 Task: Open a blank worksheet and write heading  Product price data  Add product name:-  ' TOMS Shoe, UGG Shoe, Wolverine Shoe, Z-Coil Shoe, Adidas shoe, Gucci T-shirt, Louis Vuitton bag, Zara Shirt, H&M jeans, Chanel perfume. ' in August Last week sales are  5000 to 5050. product price in between:-  5000 to 10000. Save page analysisSalesForecast_2024
Action: Mouse moved to (106, 126)
Screenshot: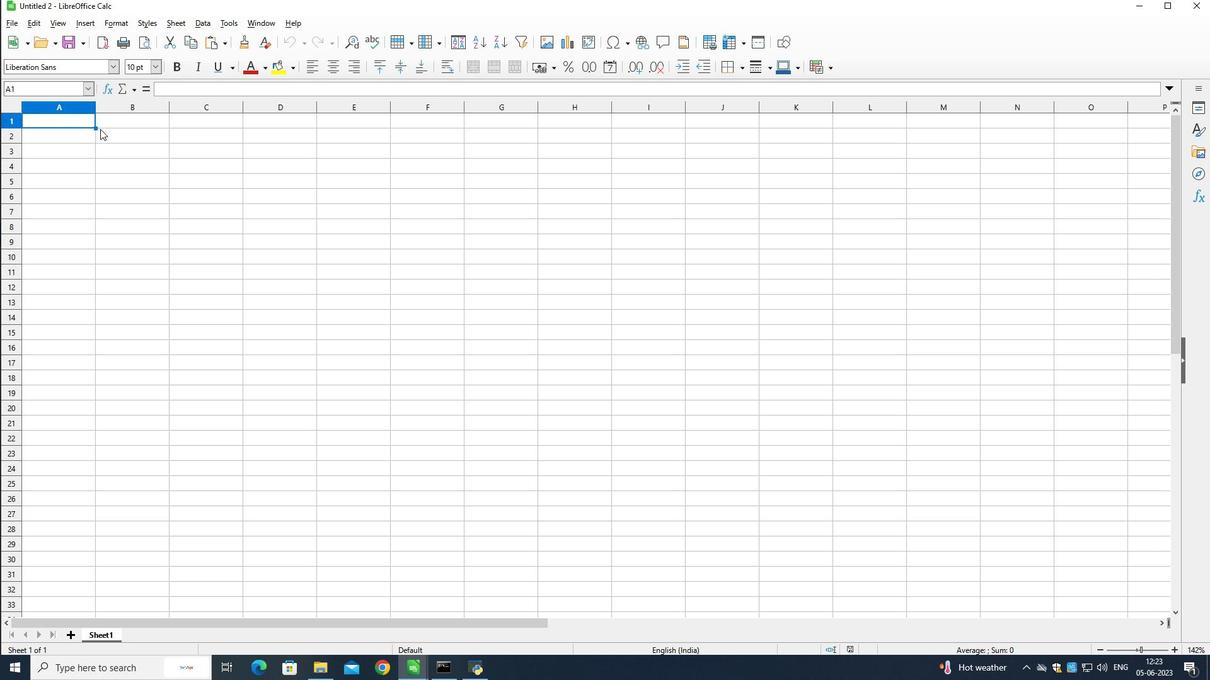 
Action: Mouse pressed left at (106, 126)
Screenshot: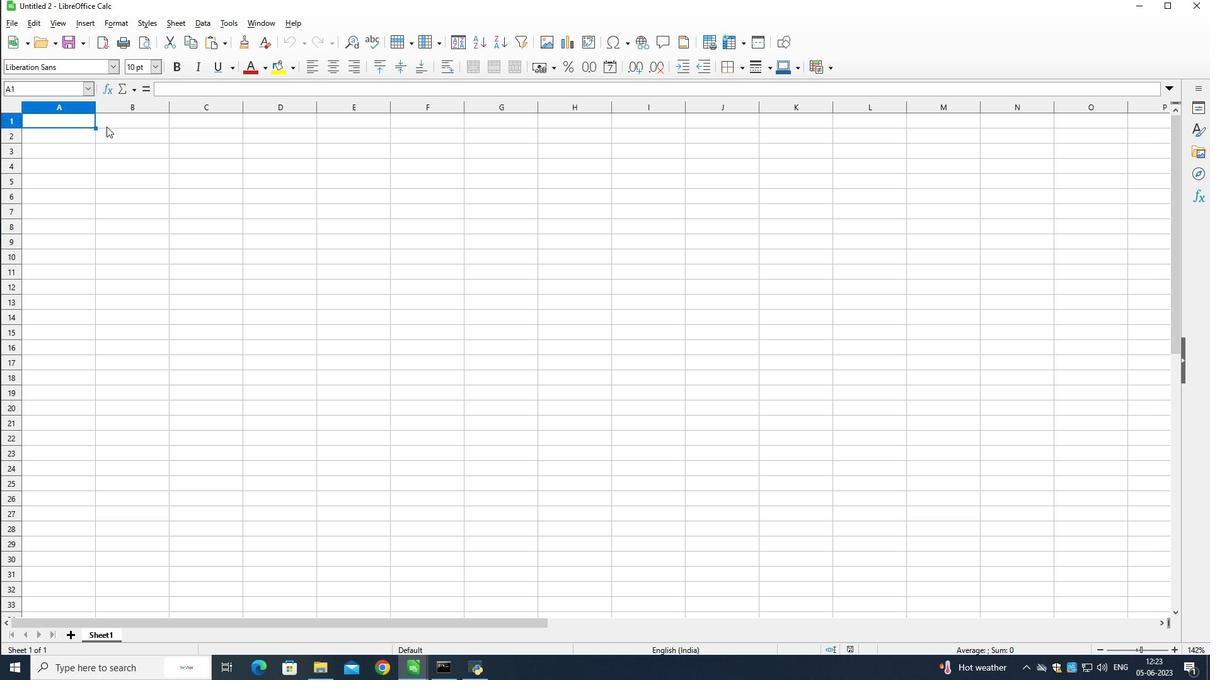 
Action: Mouse moved to (124, 133)
Screenshot: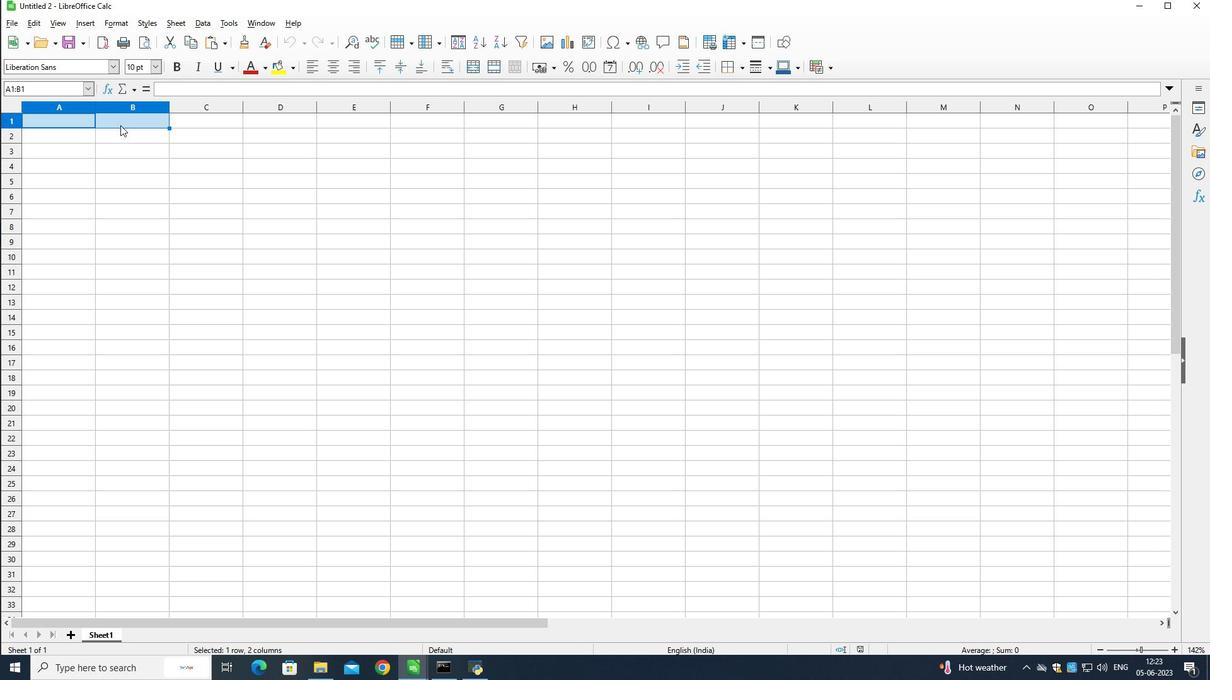 
Action: Mouse pressed right at (124, 133)
Screenshot: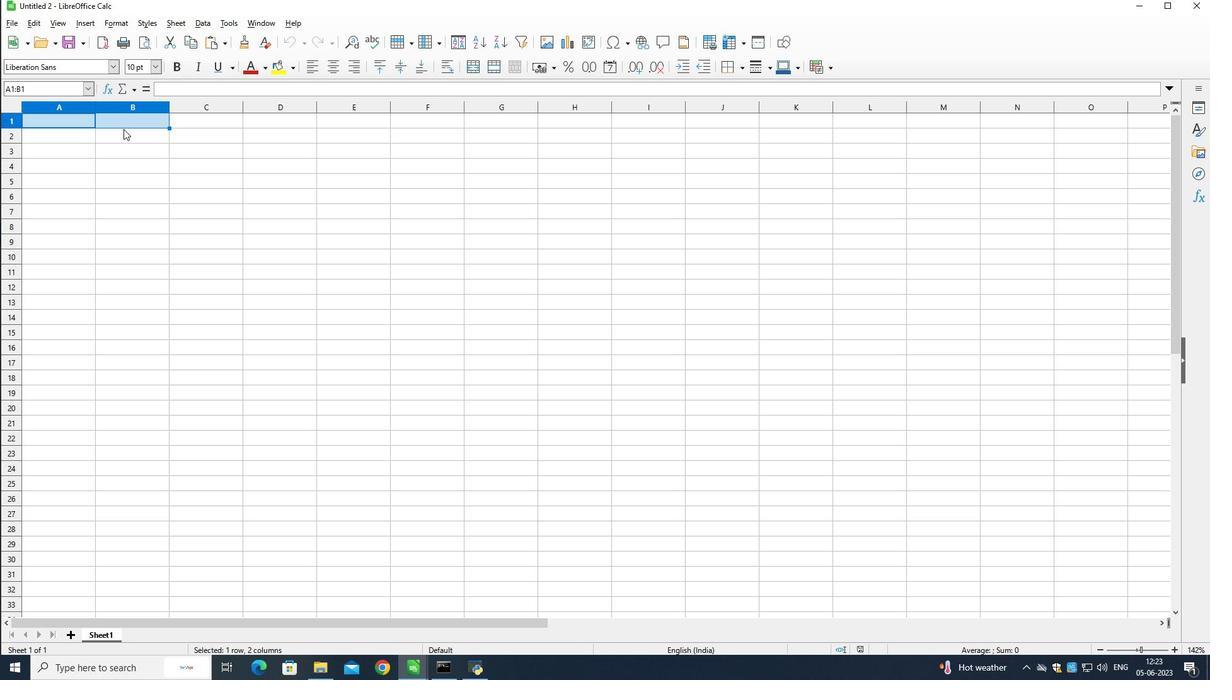 
Action: Mouse moved to (129, 119)
Screenshot: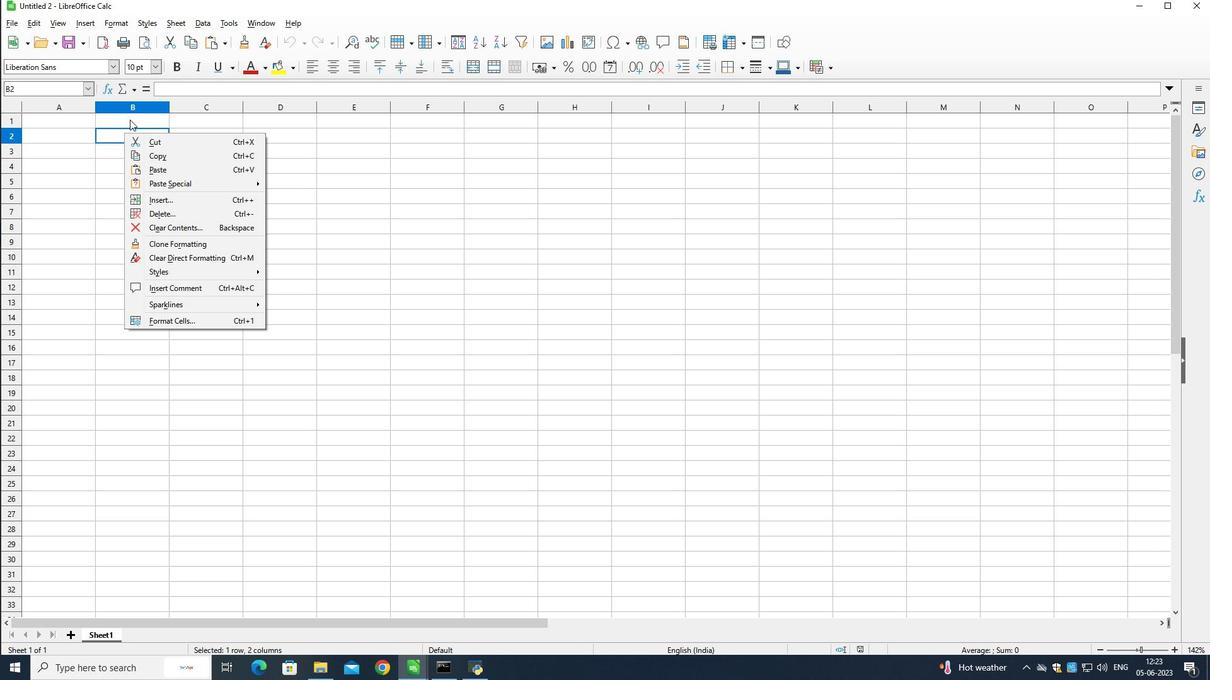 
Action: Mouse pressed left at (129, 119)
Screenshot: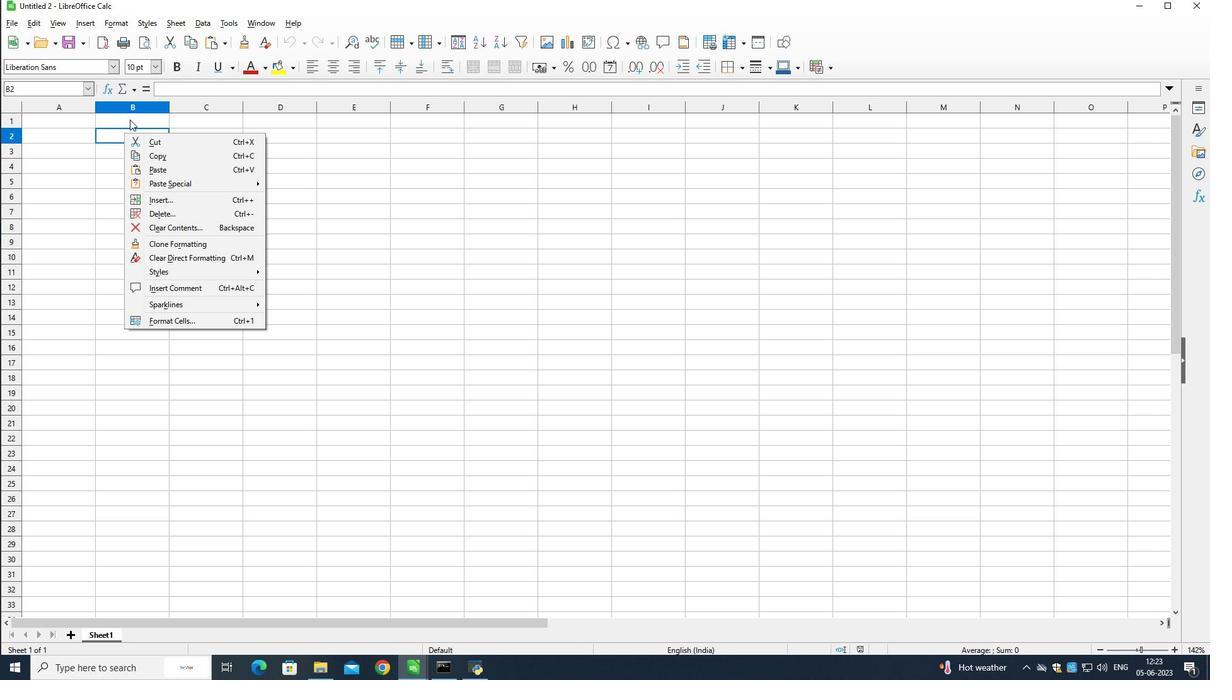 
Action: Mouse moved to (133, 122)
Screenshot: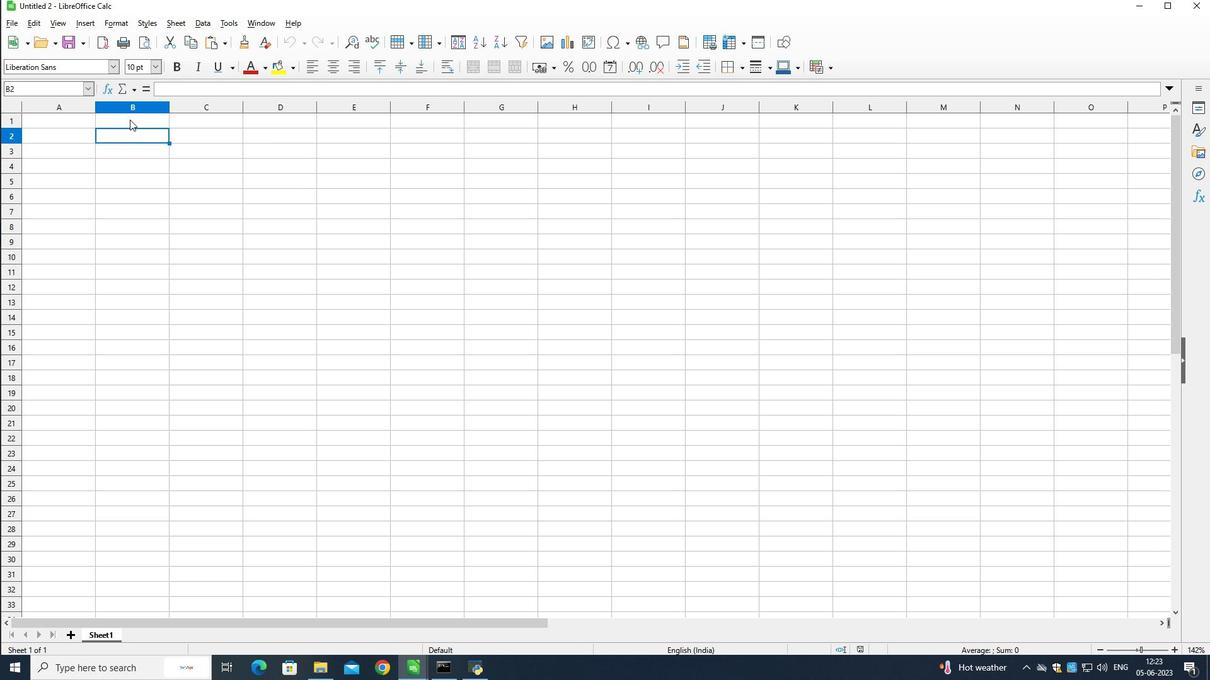 
Action: Mouse pressed left at (133, 122)
Screenshot: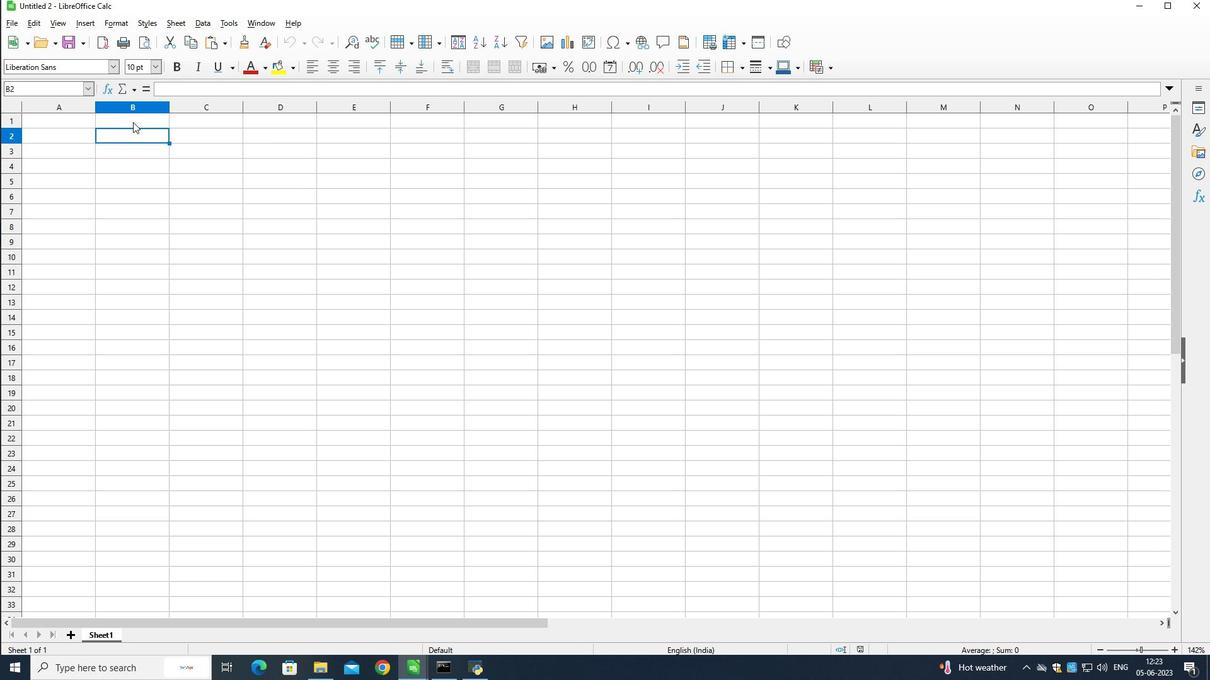 
Action: Key pressed <Key.shift>Product<Key.space><Key.shift>Price<Key.space><Key.shift>Data<Key.down><Key.left>product<Key.space><Key.shift>Name<Key.down><Key.shift>TOMS<Key.space><Key.shift>Shoe<Key.down><Key.shift><Key.shift>UD<Key.backspace>G<Key.shift>G<Key.space><Key.shift>Shoe<Key.down><Key.shift>Wolvernine<Key.space><Key.shift>Shoe<Key.down><Key.shift><Key.shift><Key.shift>Z-coil<Key.space><Key.shift>Shoe<Key.down><Key.shift>a<Key.backspace><Key.shift>Adidas<Key.space><Key.shift>Shoe<Key.down><Key.shift>Gucci<Key.space><Key.shift>T=<Key.backspace>-shirt<Key.space><Key.down><Key.shift>Louis<Key.space><Key.shift><Key.shift>vuitton<Key.space><Key.shift>bag<Key.down><Key.shift>Zara<Key.space><Key.shift>Shirt<Key.down><Key.shift>H<Key.shift><Key.shift><Key.shift>&<Key.shift>M<Key.space><Key.shift>jeans<Key.down><Key.shift>Chh<Key.backspace>anel<Key.space><Key.shift>perfume
Screenshot: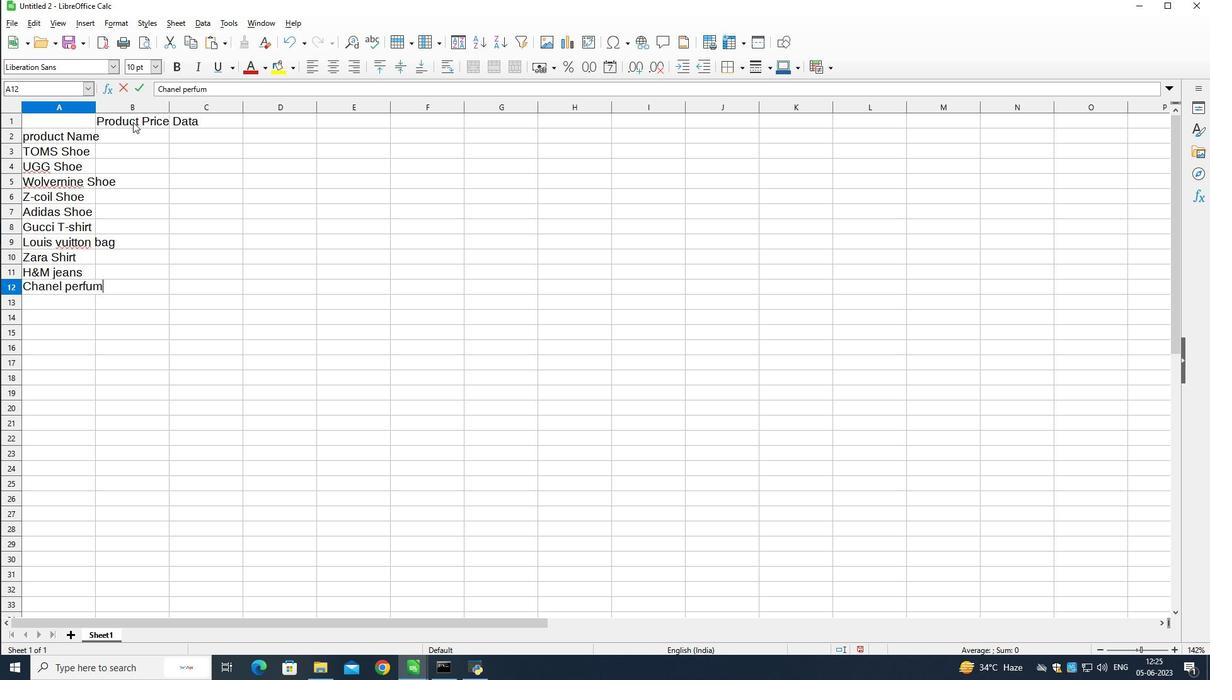 
Action: Mouse moved to (133, 133)
Screenshot: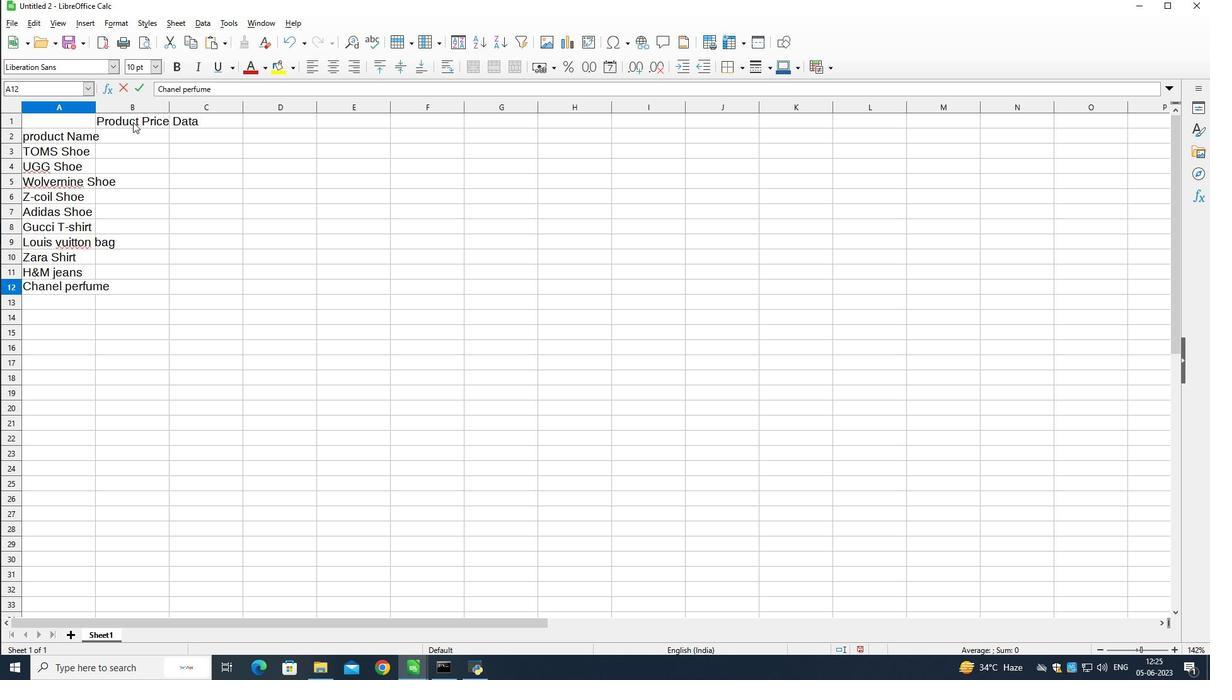 
Action: Mouse pressed left at (133, 133)
Screenshot: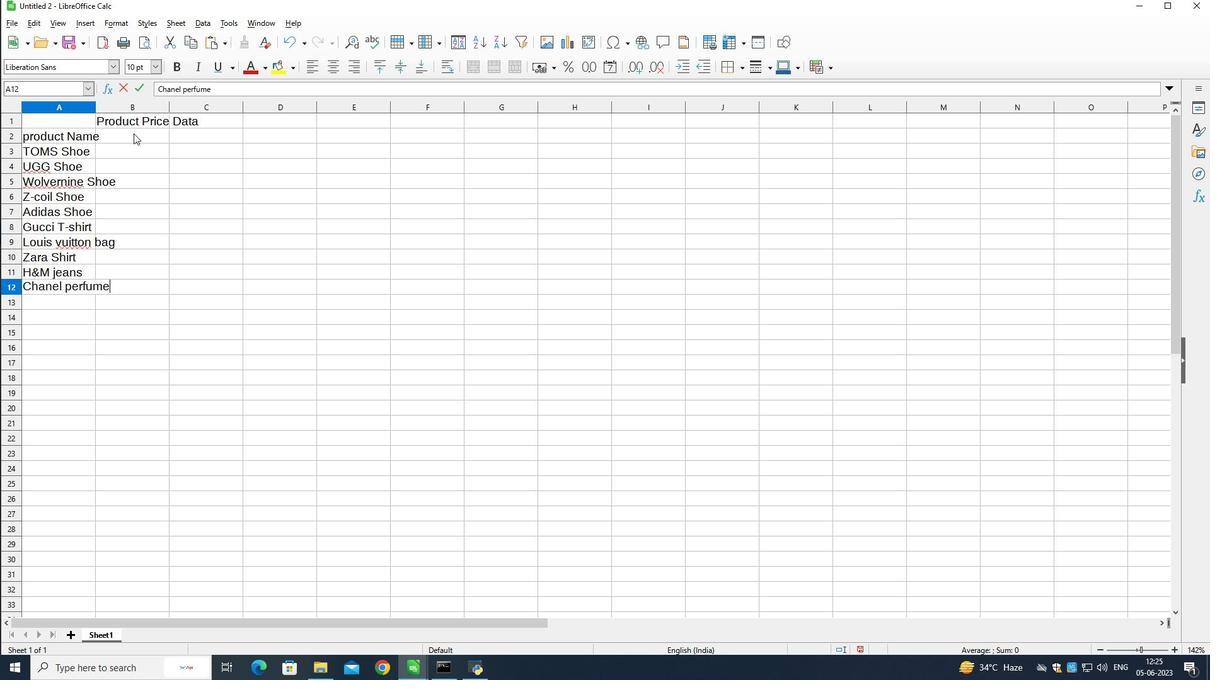 
Action: Key pressed <Key.shift><Key.shift><Key.shift><Key.shift><Key.shift><Key.shift>August<Key.space><Key.shift>Last<Key.space><Key.shift>Week<Key.space><Key.shift>Sale<Key.down>5000<Key.down>5001<Key.down>500<Key.backspace>20<Key.down>5030<Key.down>5046<Key.down>5029<Key.down>5049<Key.down>5078<Key.down>4<Key.backspace>5043<Key.down>5027
Screenshot: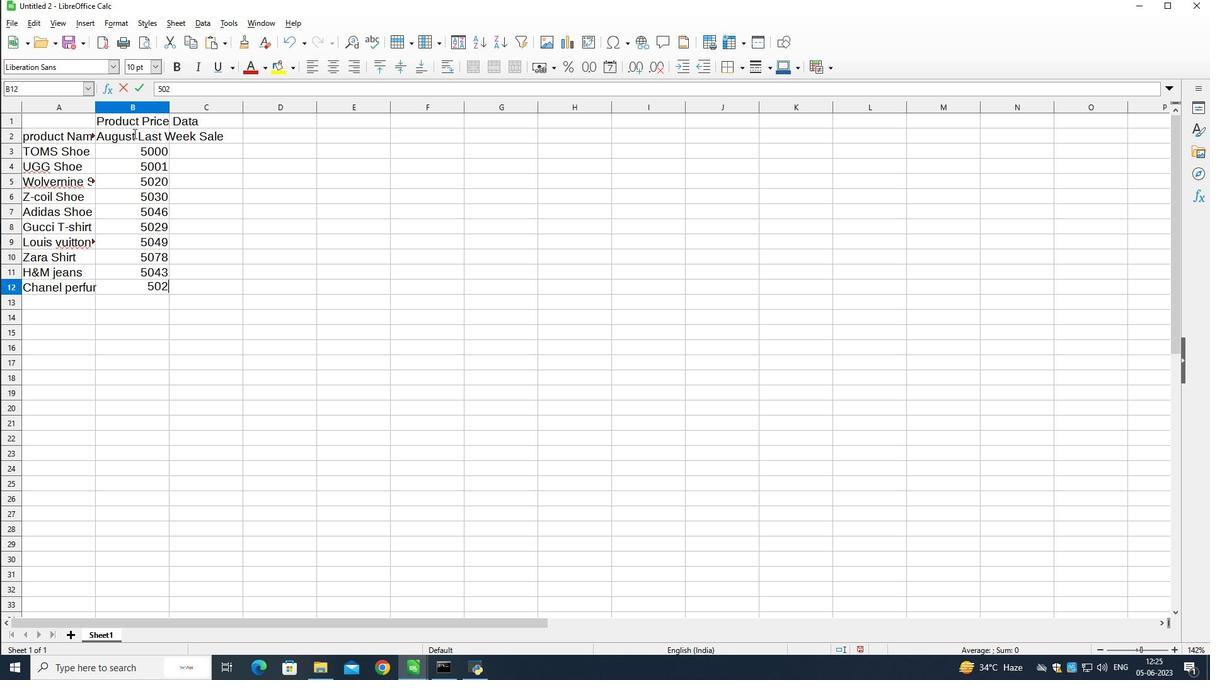 
Action: Mouse moved to (208, 133)
Screenshot: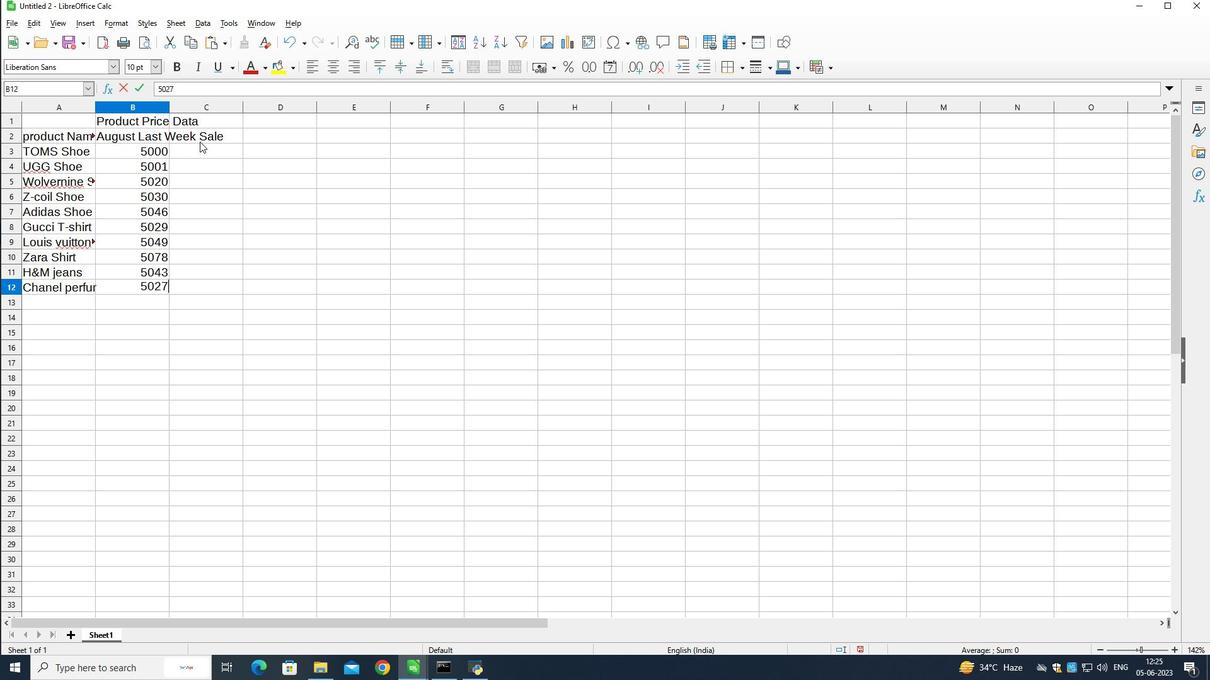 
Action: Mouse pressed left at (208, 133)
Screenshot: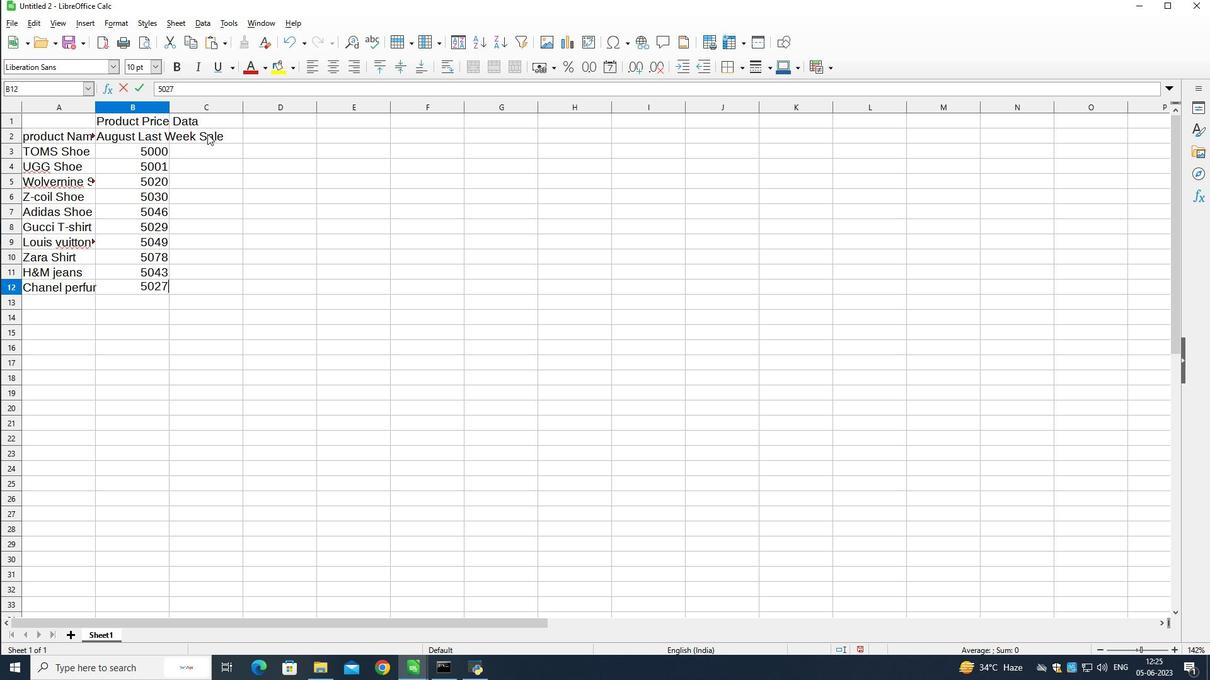 
Action: Mouse moved to (212, 136)
Screenshot: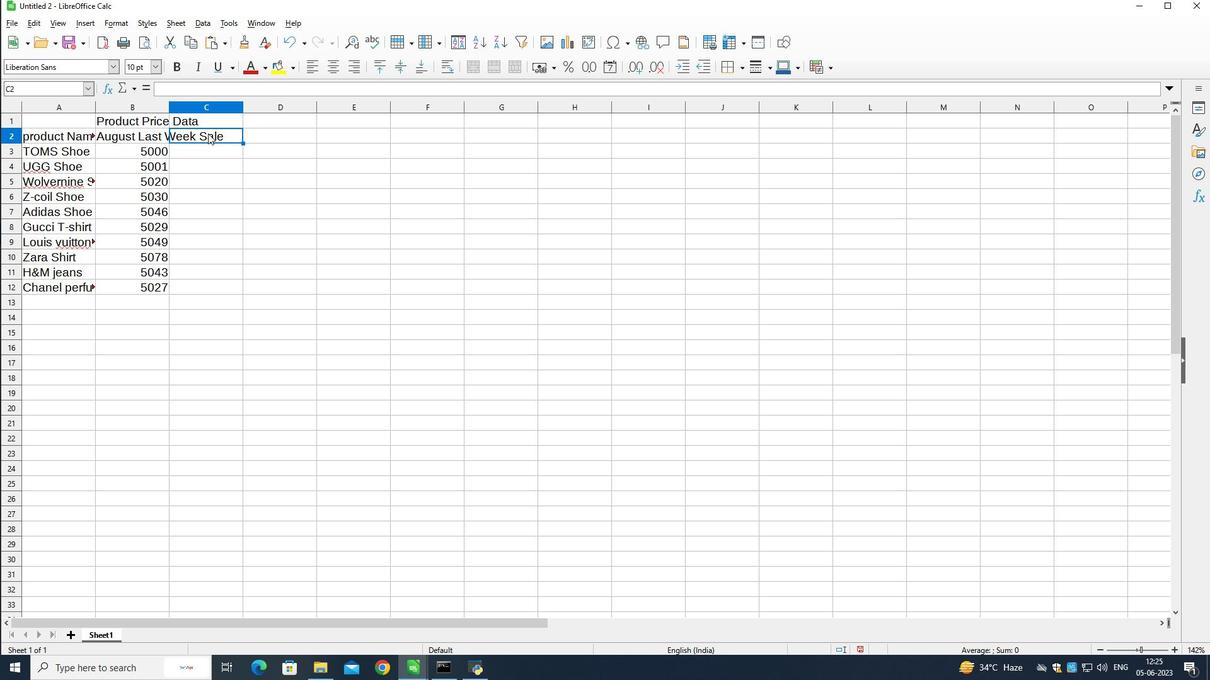 
Action: Key pressed <Key.shift>Product<Key.space><Key.shift>Price<Key.down>
Screenshot: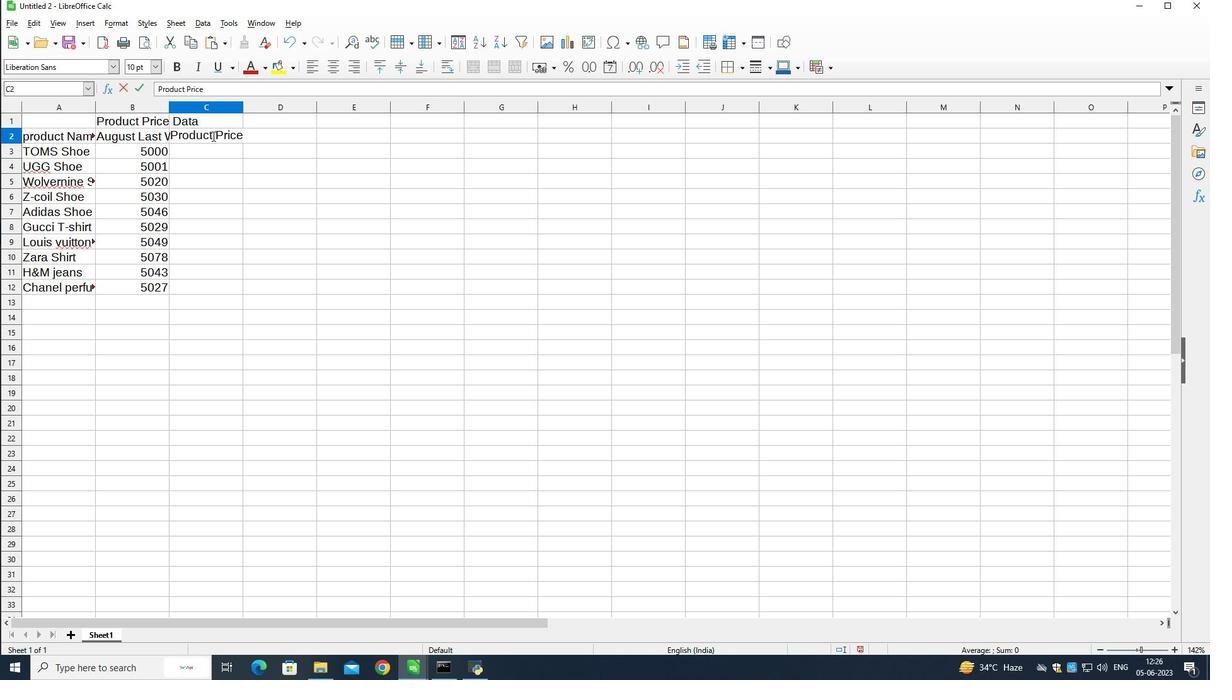 
Action: Mouse moved to (733, 110)
Screenshot: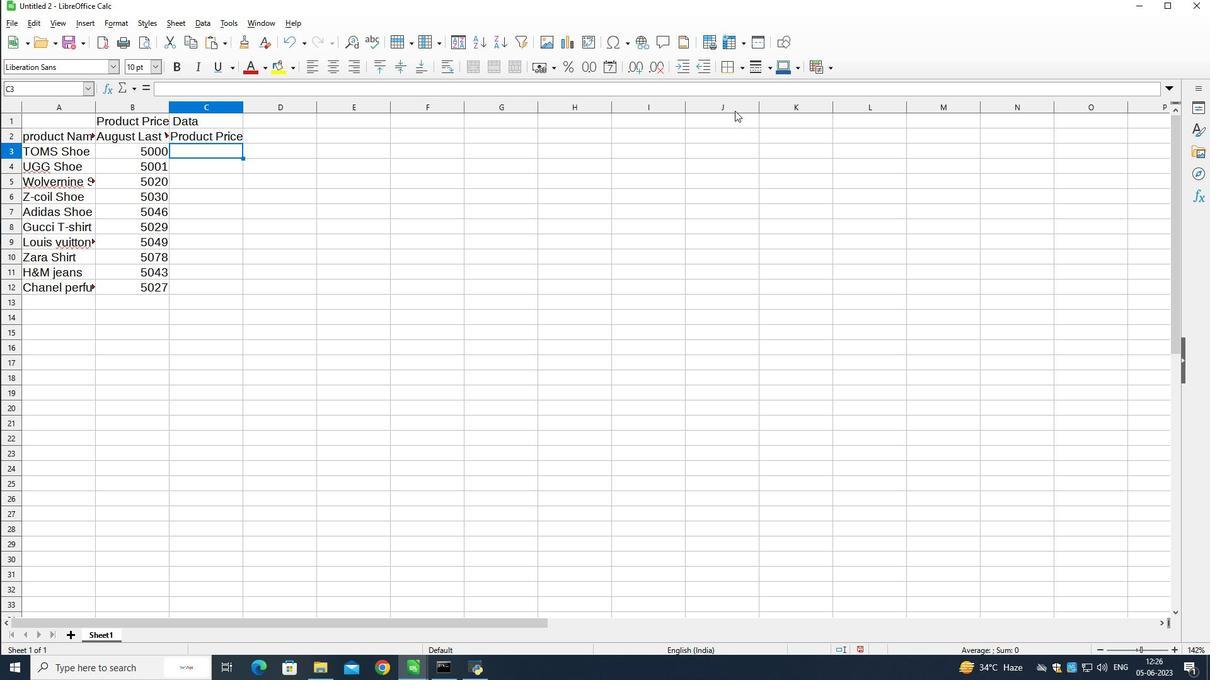 
Action: Key pressed 5000<Key.down>65
Screenshot: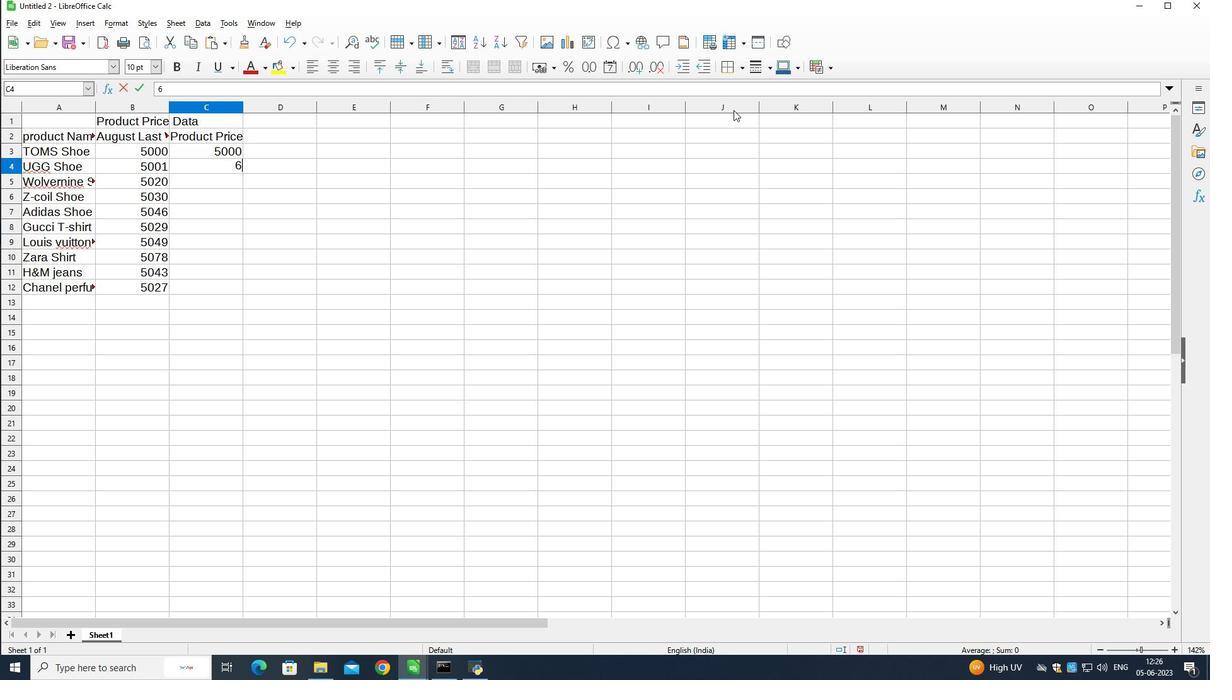 
Action: Mouse moved to (733, 110)
Screenshot: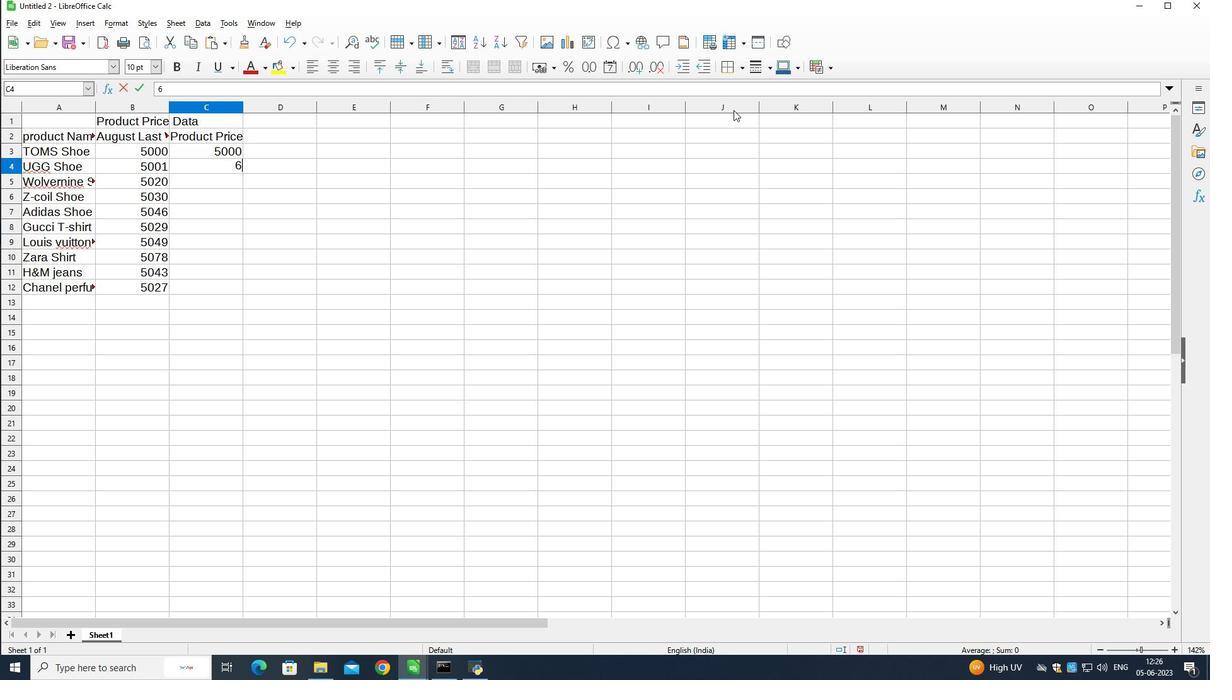 
Action: Key pressed 65<Key.down>45656<Key.backspace><Key.down>9564<Key.left><Key.down><Key.right>6565<Key.down>8795<Key.down>9564<Key.down>7654<Key.down>9
Screenshot: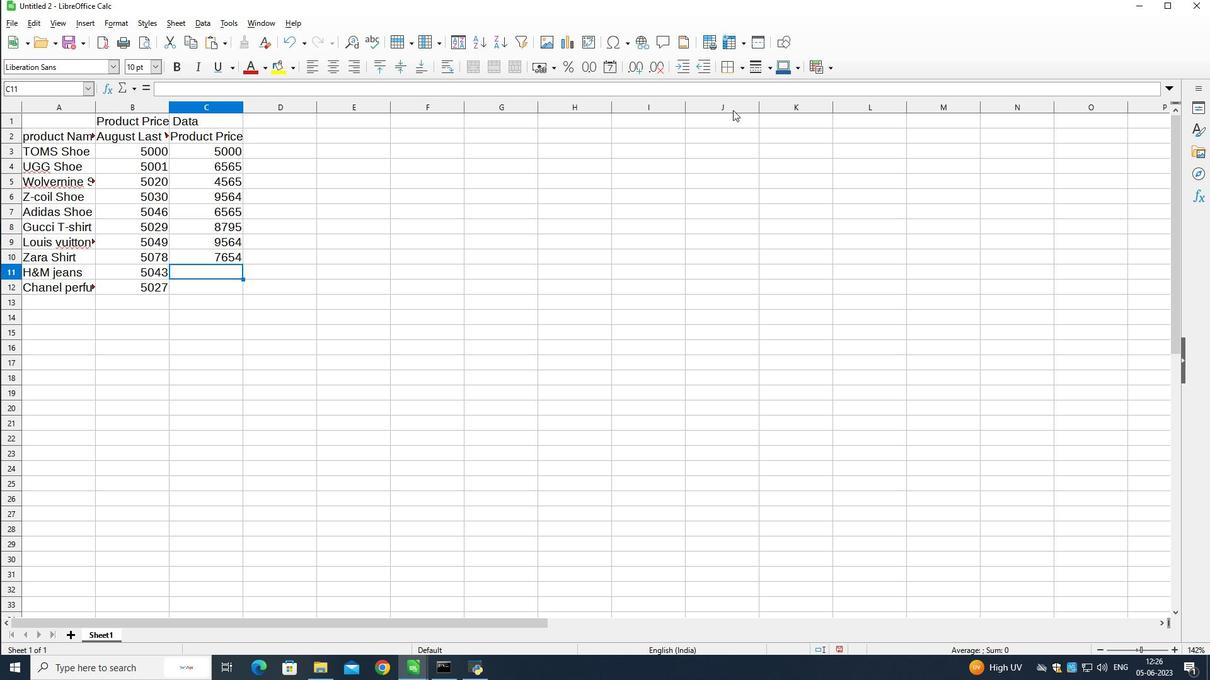 
Action: Mouse moved to (732, 110)
Screenshot: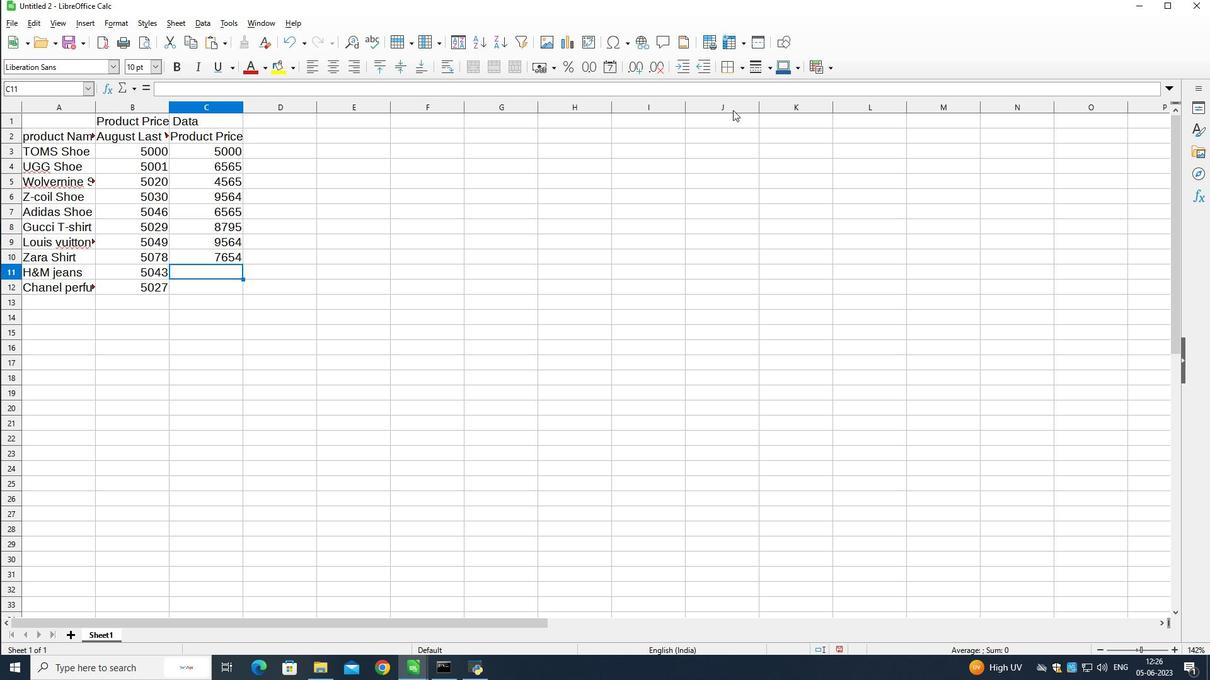 
Action: Key pressed 846<Key.down>87
Screenshot: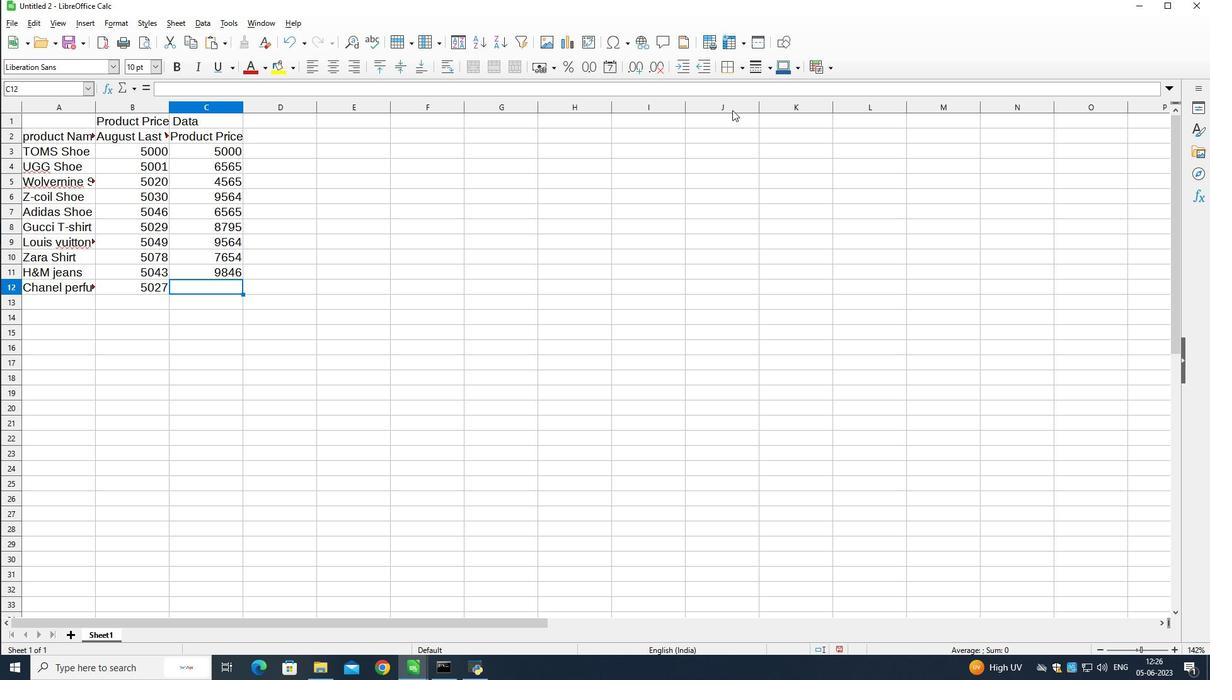 
Action: Mouse moved to (731, 109)
Screenshot: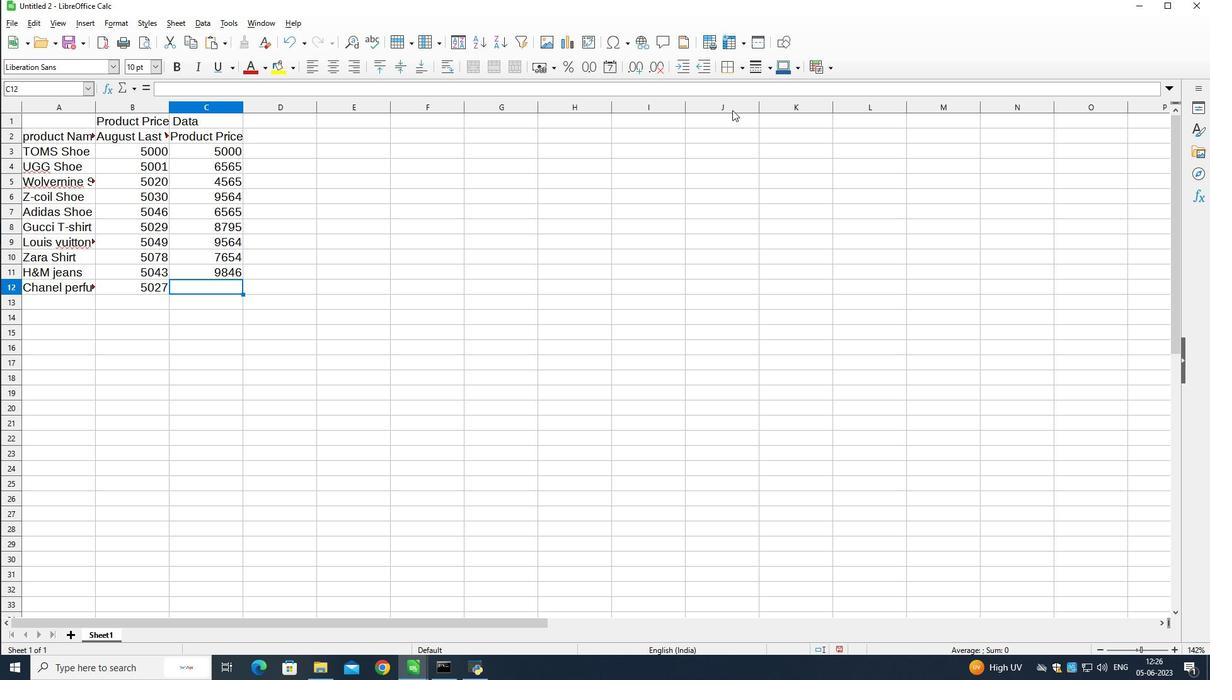 
Action: Key pressed 945<Key.backspace>
Screenshot: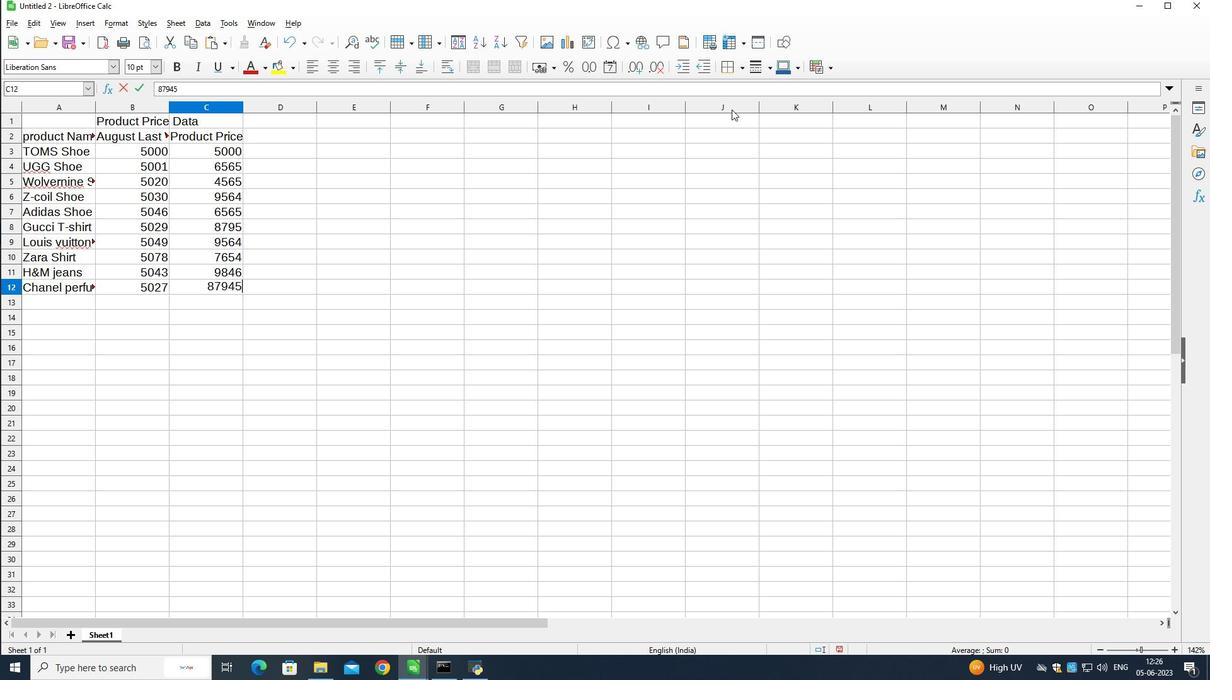 
Action: Mouse moved to (376, 263)
Screenshot: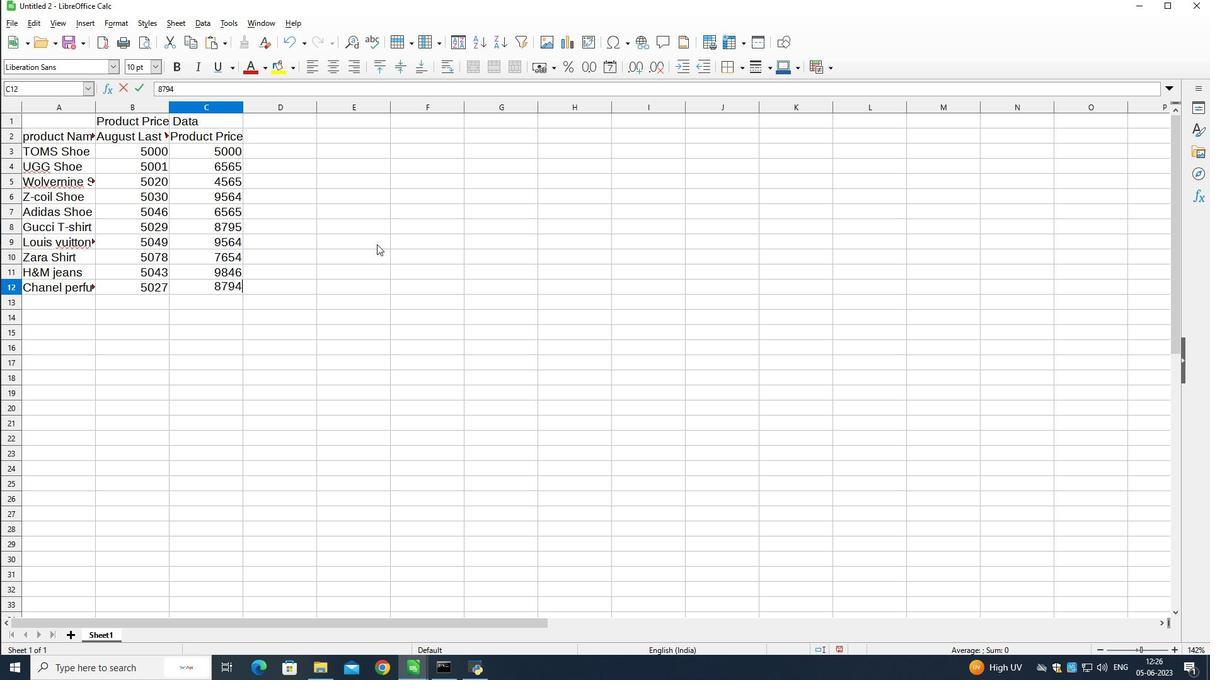 
Action: Mouse pressed left at (376, 263)
Screenshot: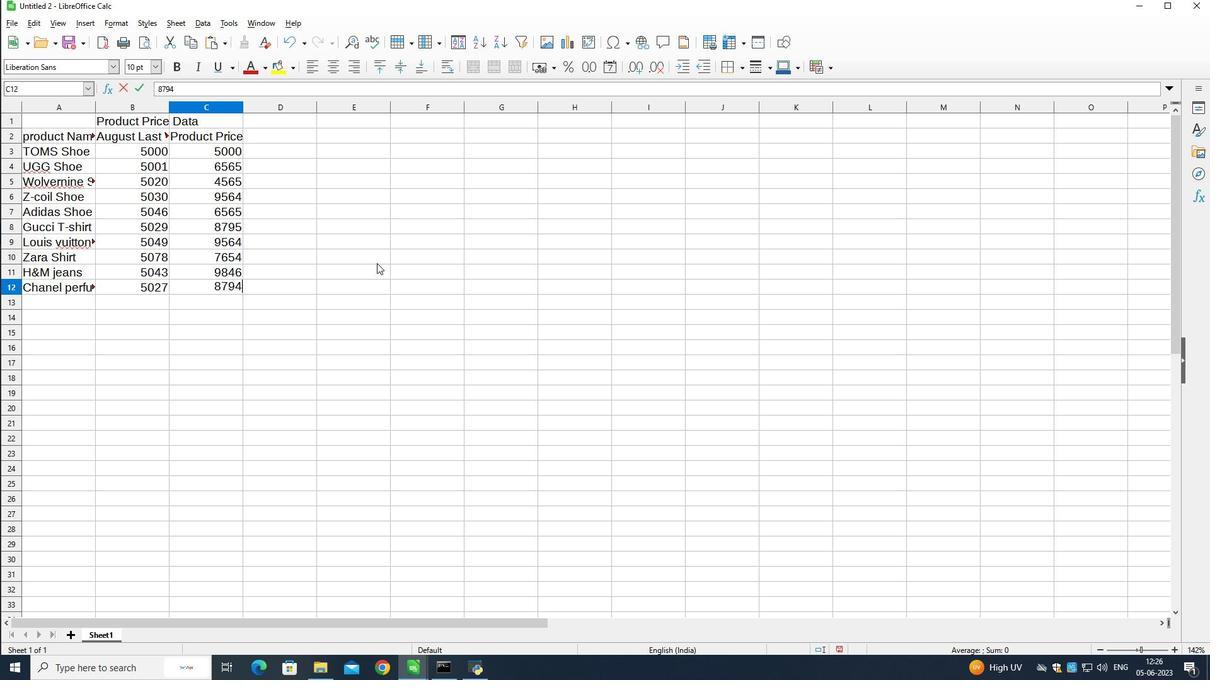 
Action: Key pressed ctrl+S
Screenshot: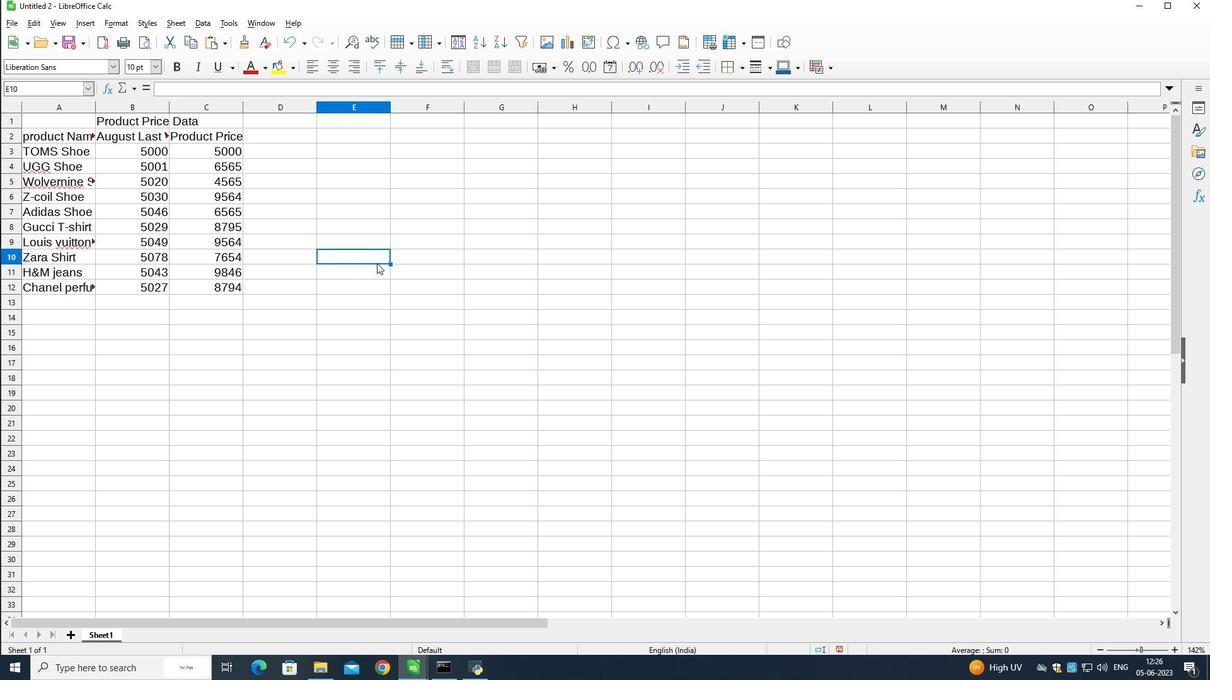 
Action: Mouse moved to (378, 264)
Screenshot: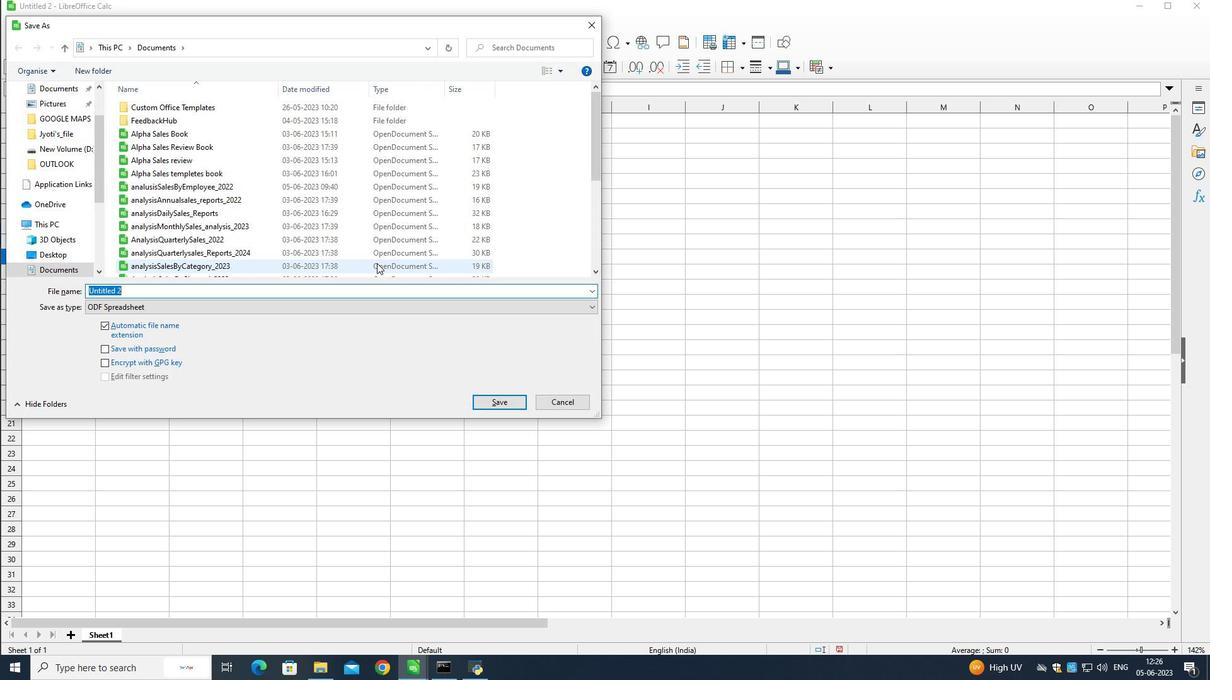 
Action: Key pressed analusis<Key.shift>Sales<Key.shift>Forecast<Key.shift_r>_2024<Key.enter>
Screenshot: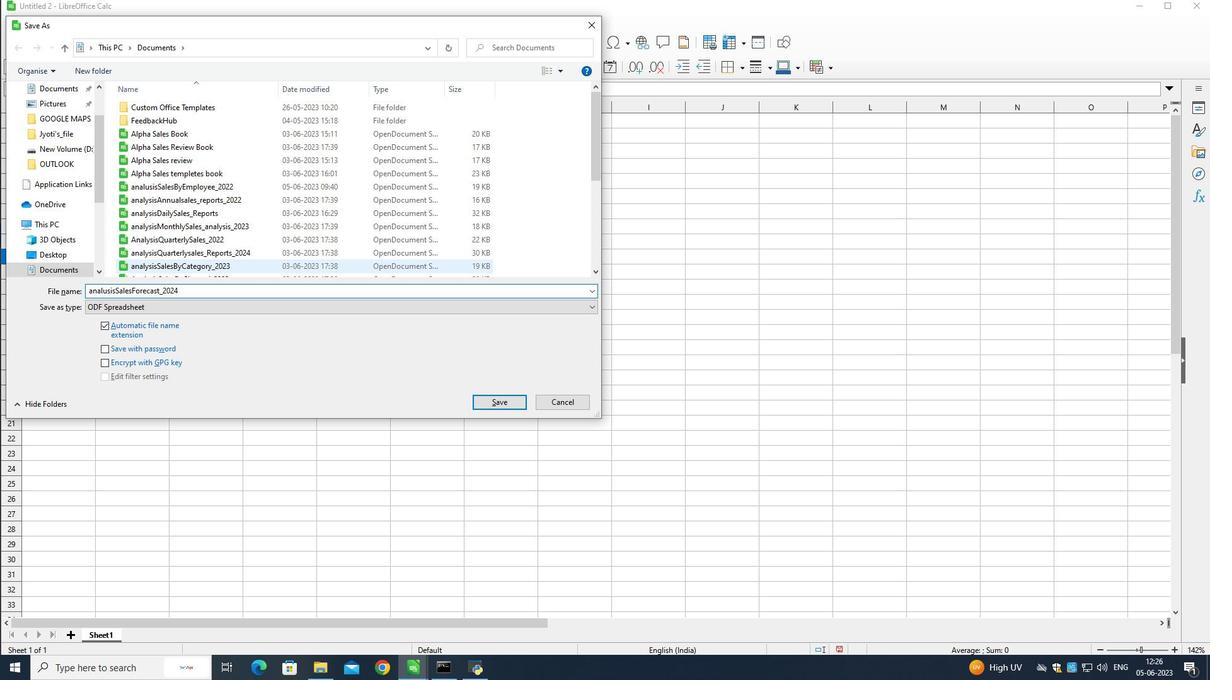 
Action: Mouse moved to (403, 303)
Screenshot: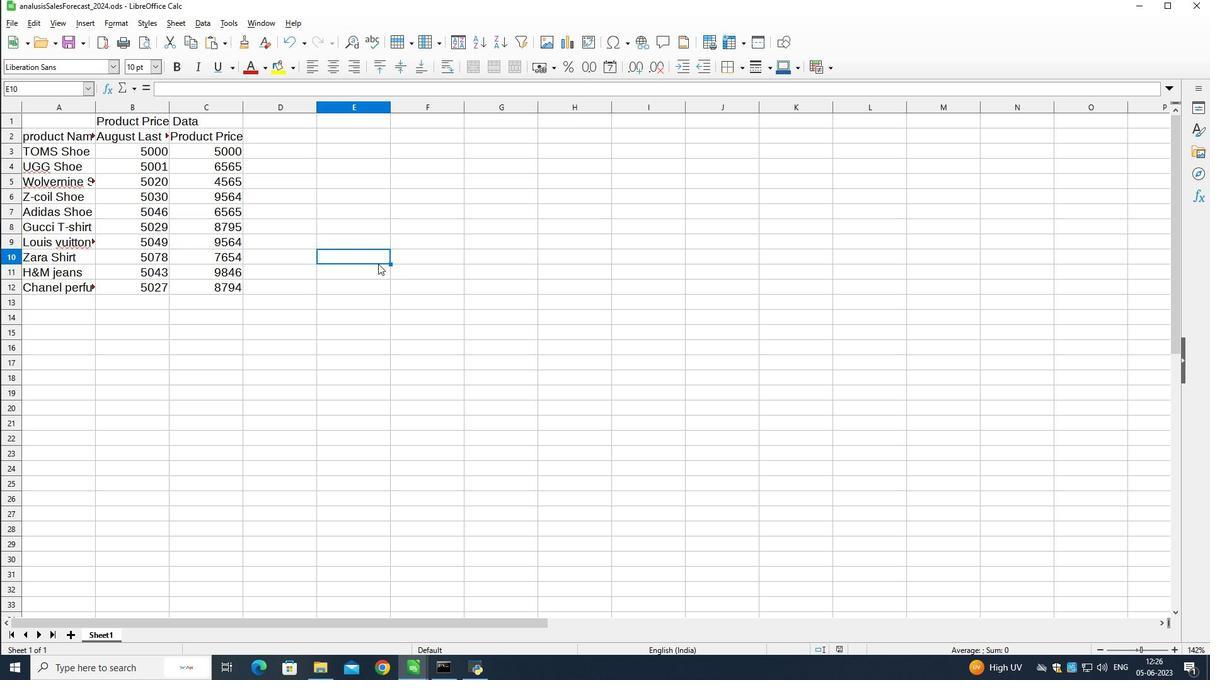 
Action: Mouse pressed left at (403, 303)
Screenshot: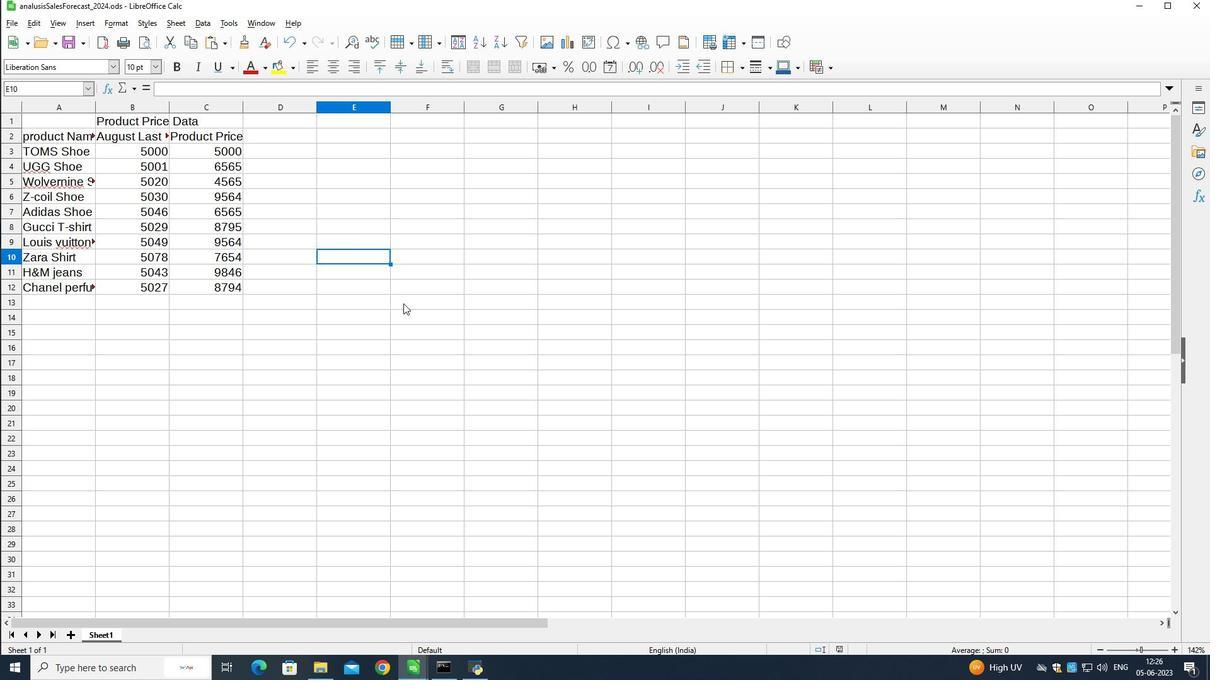 
